 Task: Create a due date automation trigger when advanced on, on the wednesday before a card is due add fields without custom field "Resume" checked at 11:00 AM.
Action: Mouse moved to (1068, 93)
Screenshot: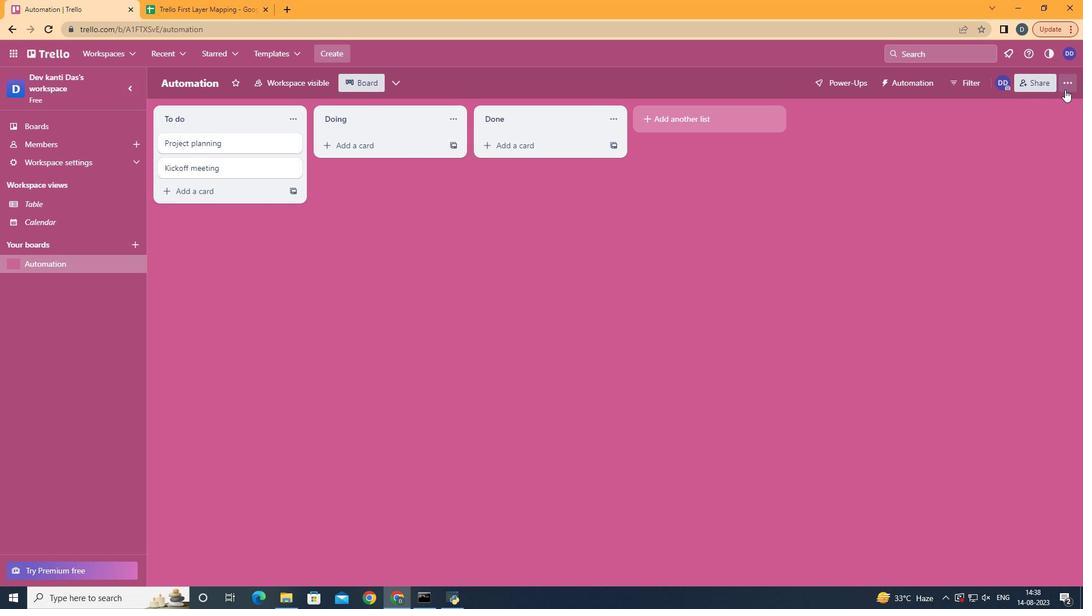 
Action: Mouse pressed left at (1068, 93)
Screenshot: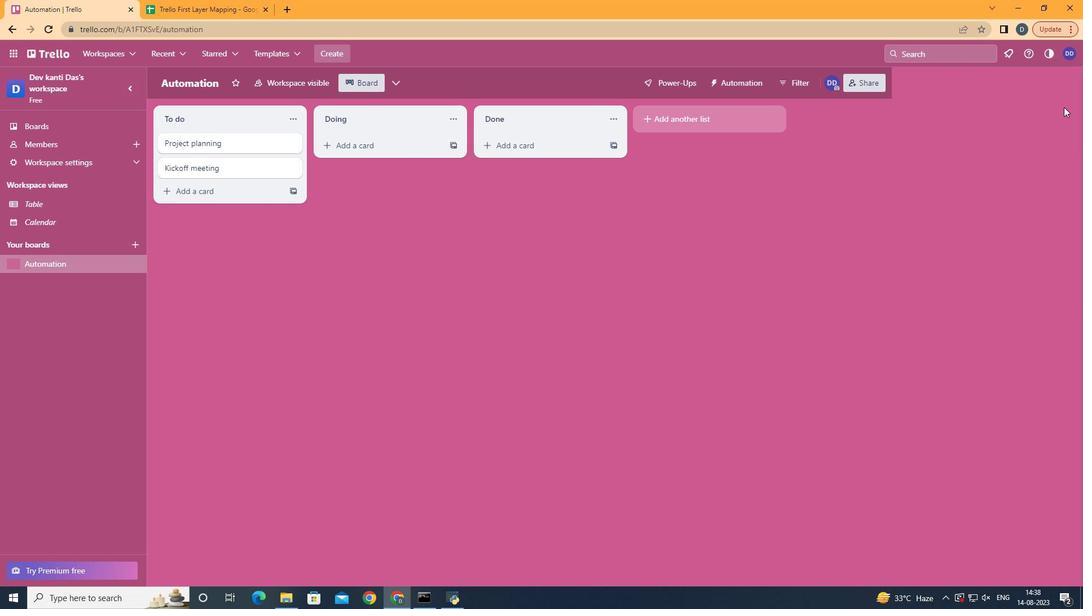 
Action: Mouse moved to (988, 247)
Screenshot: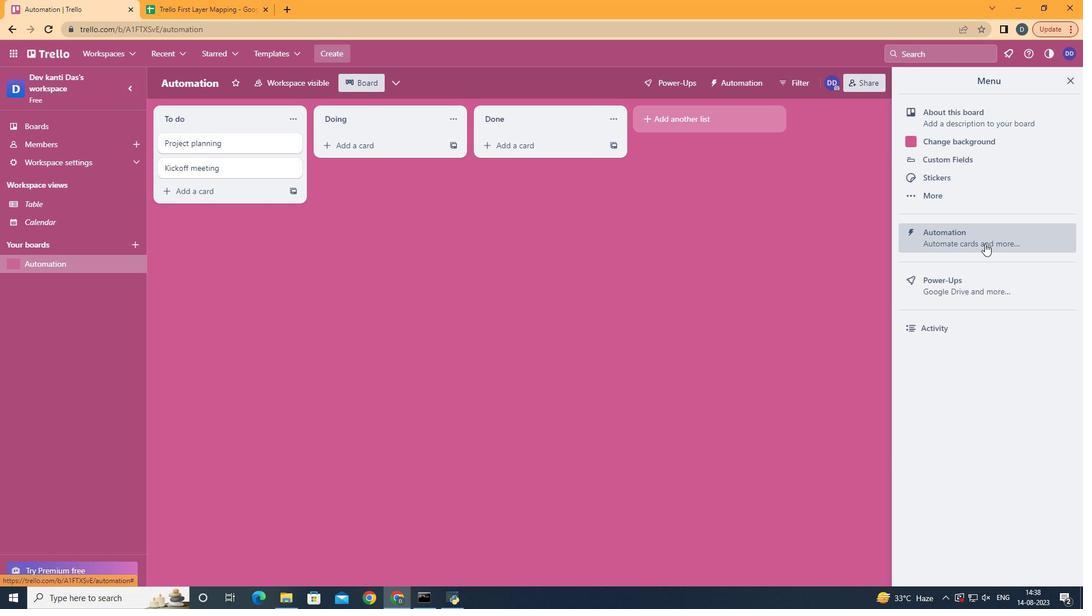 
Action: Mouse pressed left at (988, 247)
Screenshot: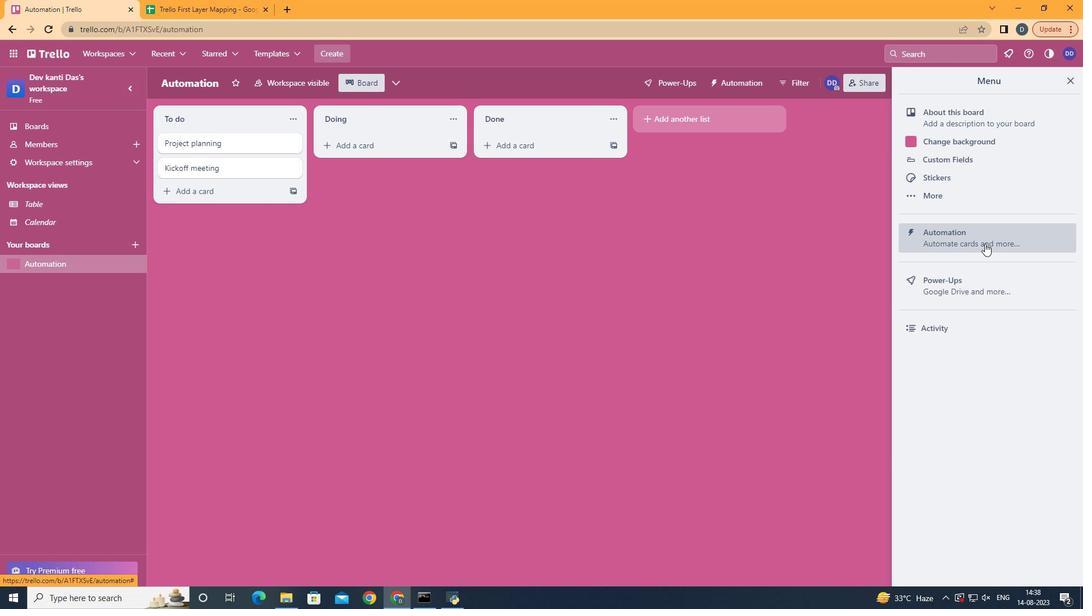 
Action: Mouse moved to (213, 229)
Screenshot: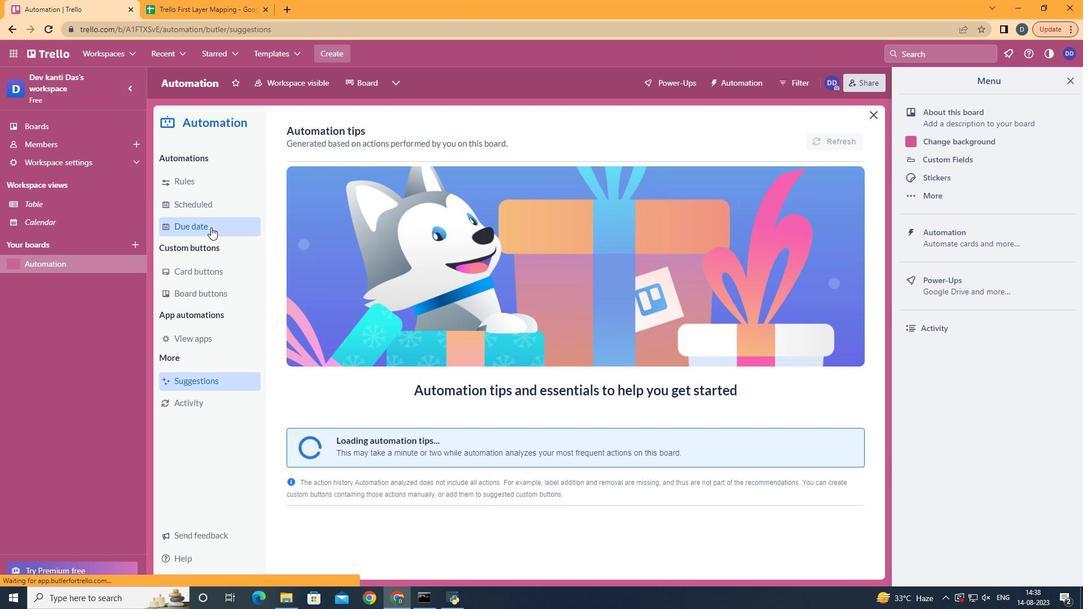 
Action: Mouse pressed left at (213, 229)
Screenshot: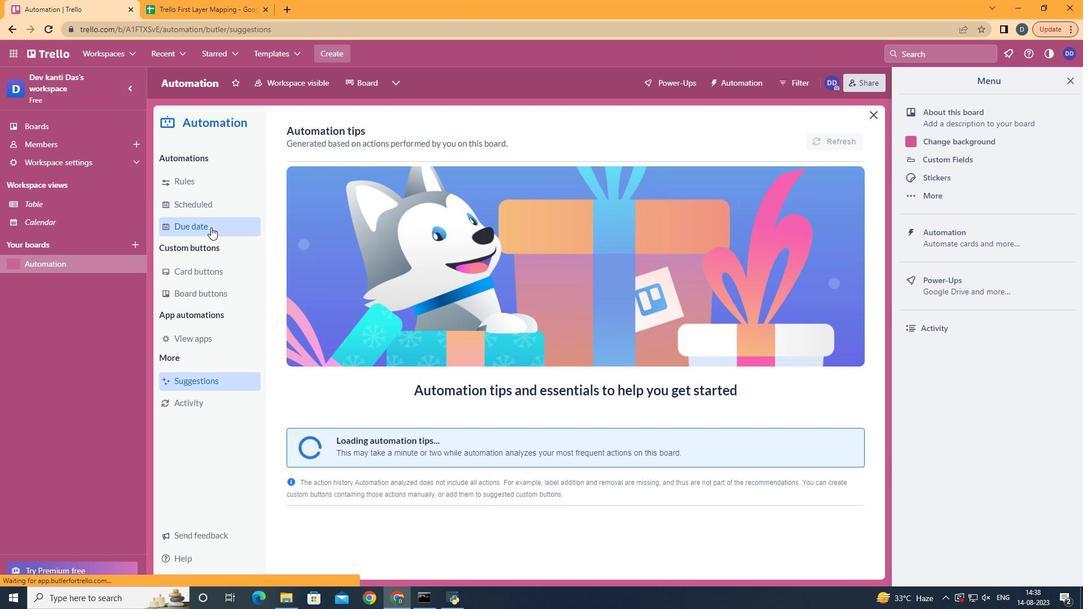 
Action: Mouse moved to (787, 141)
Screenshot: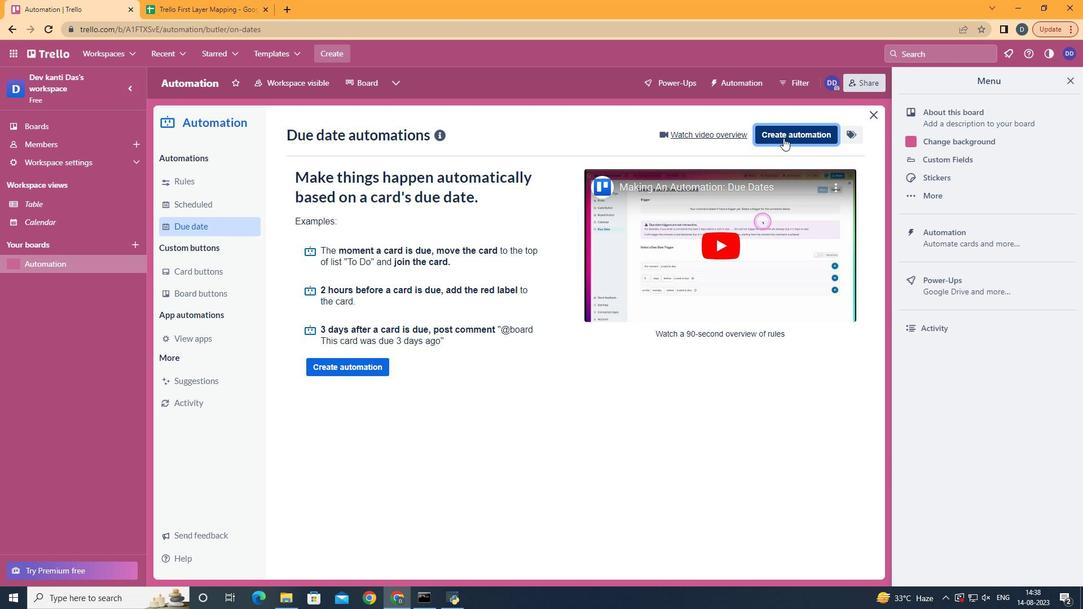 
Action: Mouse pressed left at (787, 141)
Screenshot: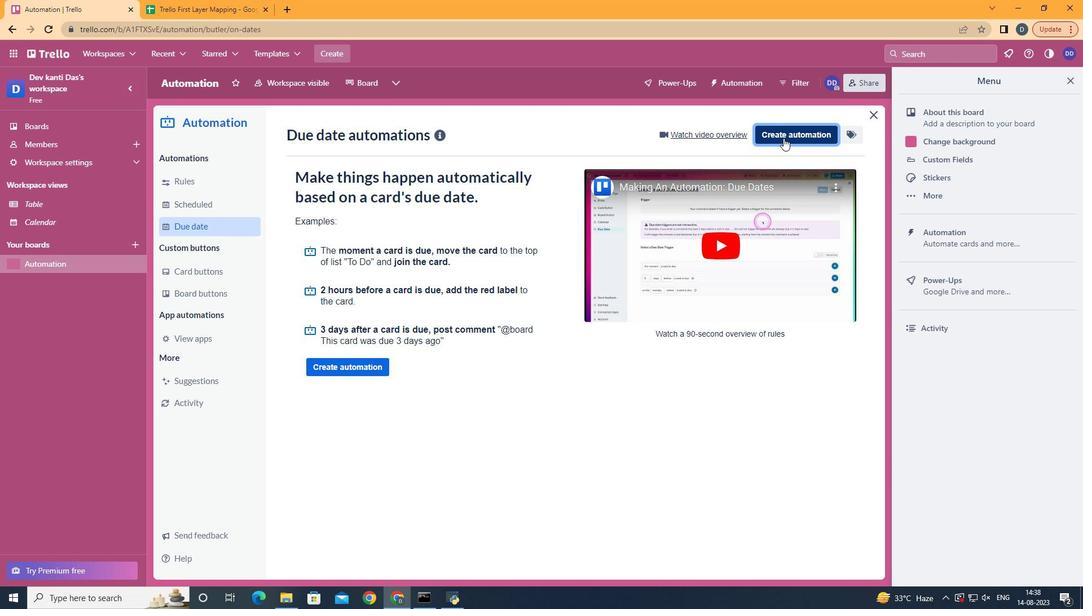 
Action: Mouse moved to (534, 248)
Screenshot: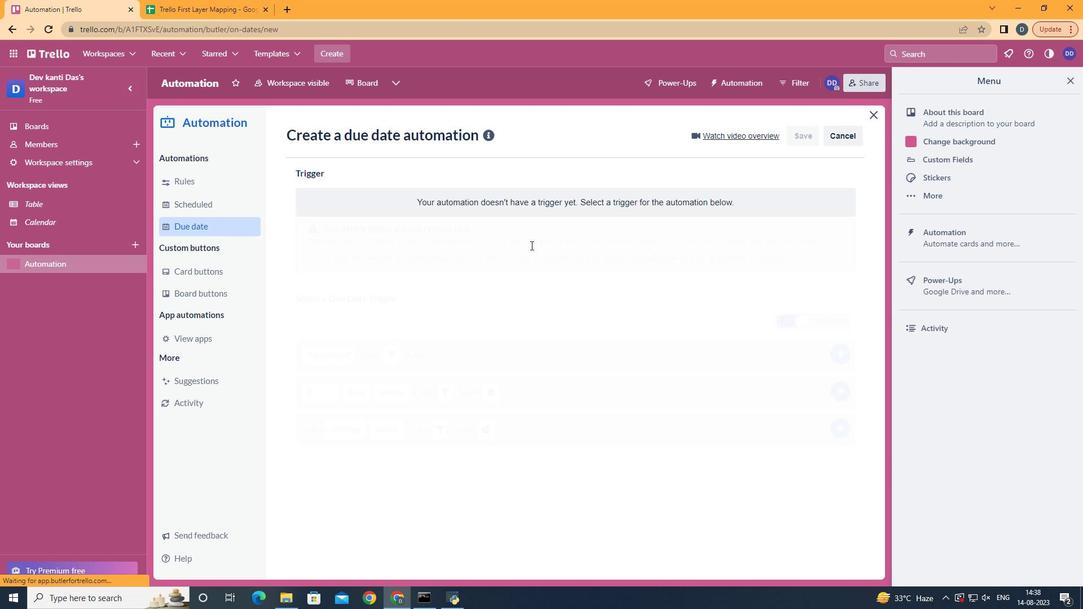 
Action: Mouse pressed left at (534, 248)
Screenshot: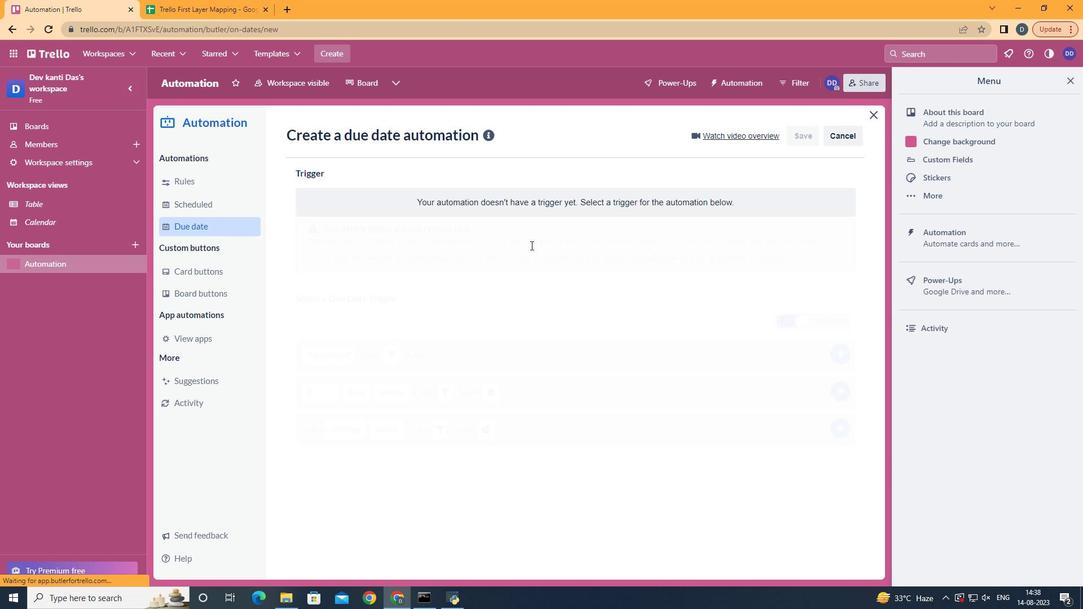 
Action: Mouse moved to (372, 345)
Screenshot: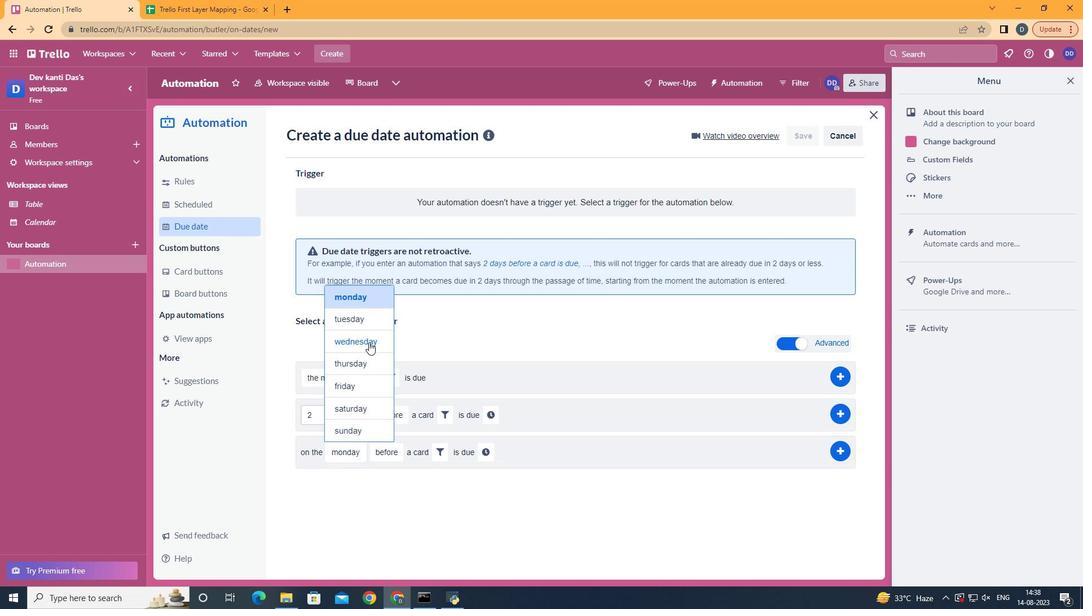 
Action: Mouse pressed left at (372, 345)
Screenshot: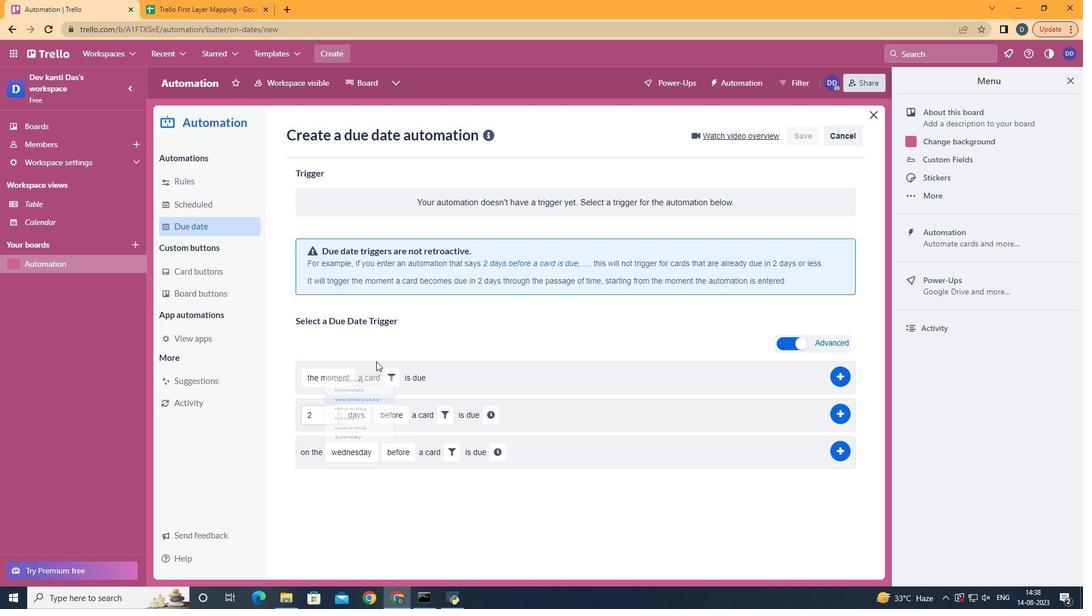 
Action: Mouse moved to (457, 452)
Screenshot: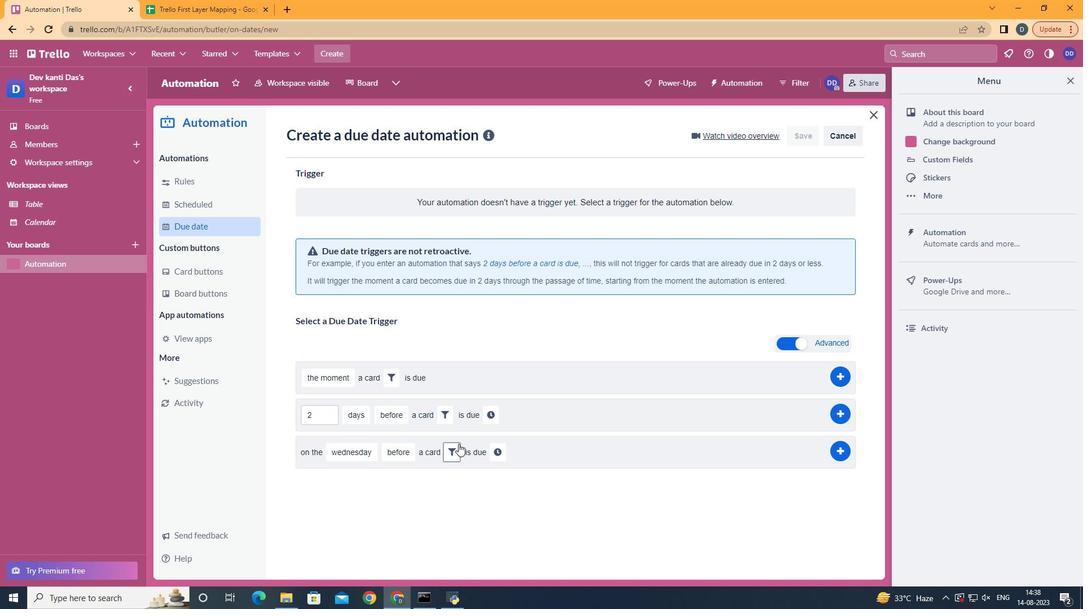 
Action: Mouse pressed left at (457, 452)
Screenshot: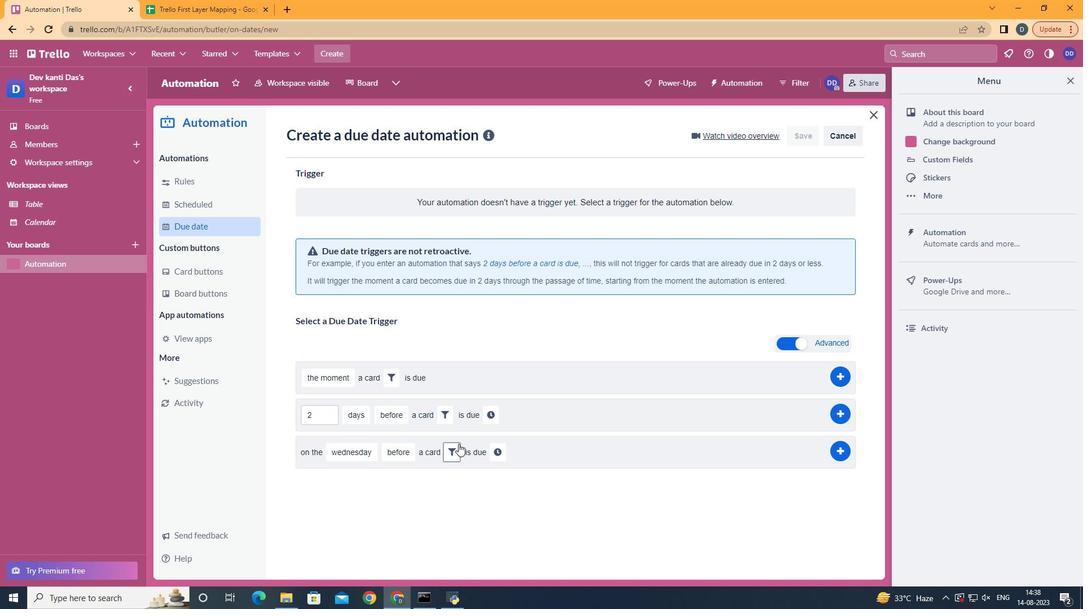 
Action: Mouse moved to (661, 493)
Screenshot: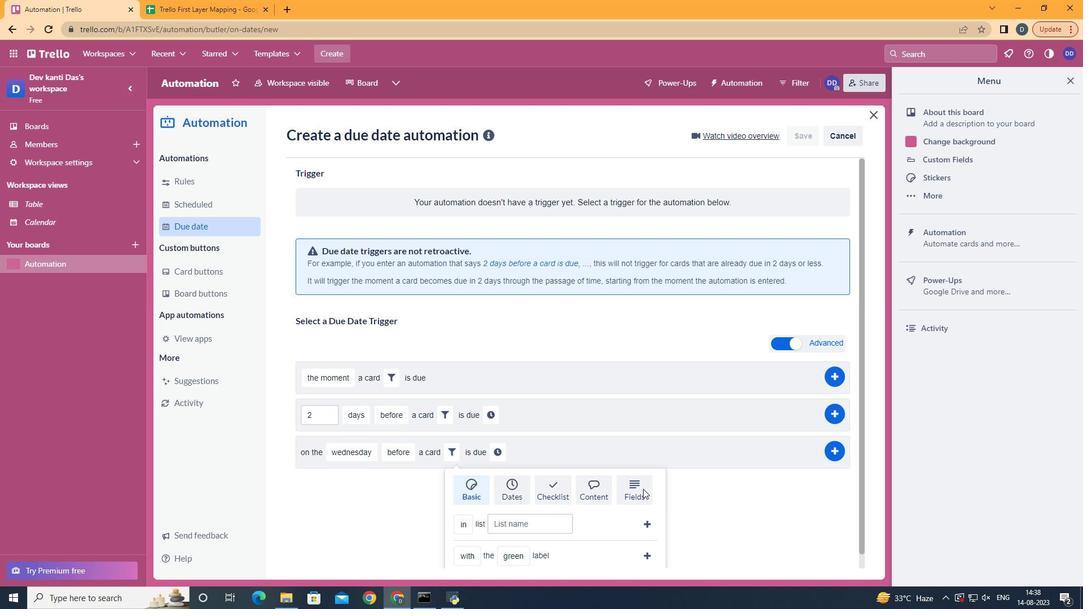 
Action: Mouse pressed left at (661, 493)
Screenshot: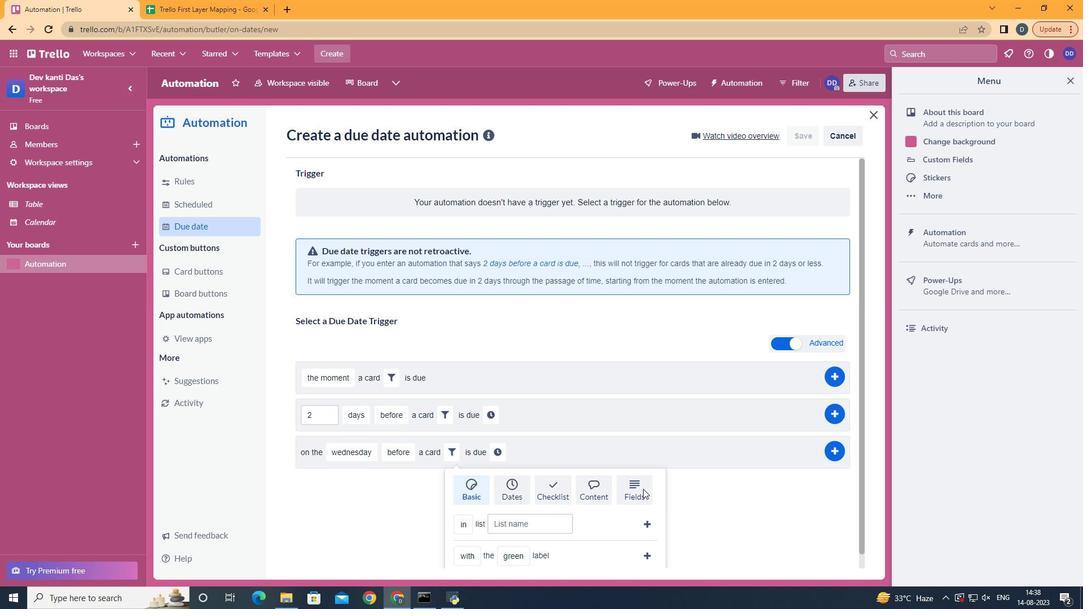 
Action: Mouse moved to (646, 492)
Screenshot: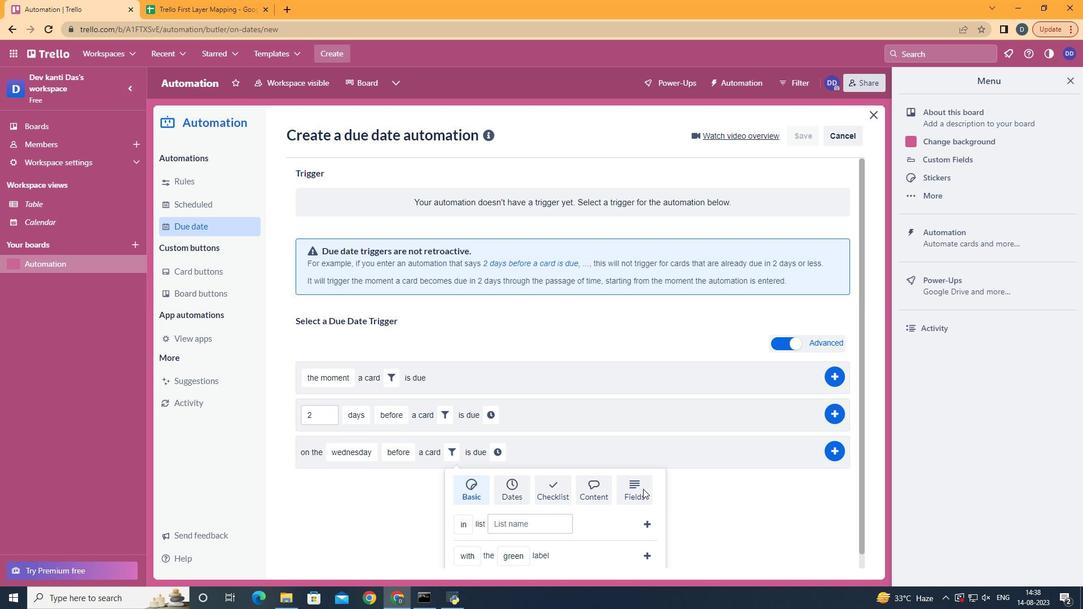 
Action: Mouse pressed left at (646, 492)
Screenshot: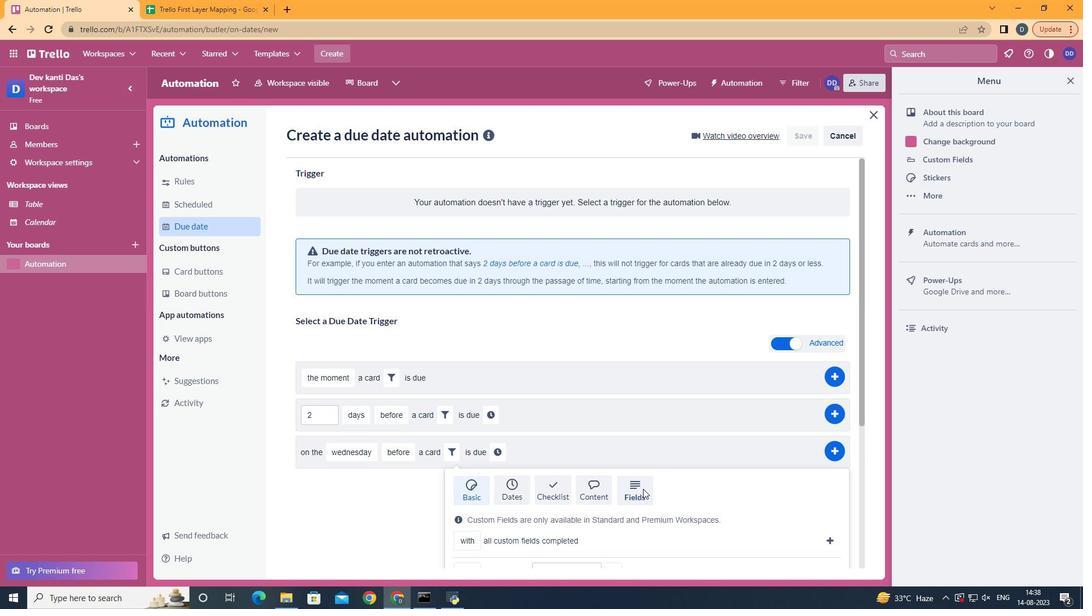 
Action: Mouse scrolled (646, 492) with delta (0, 0)
Screenshot: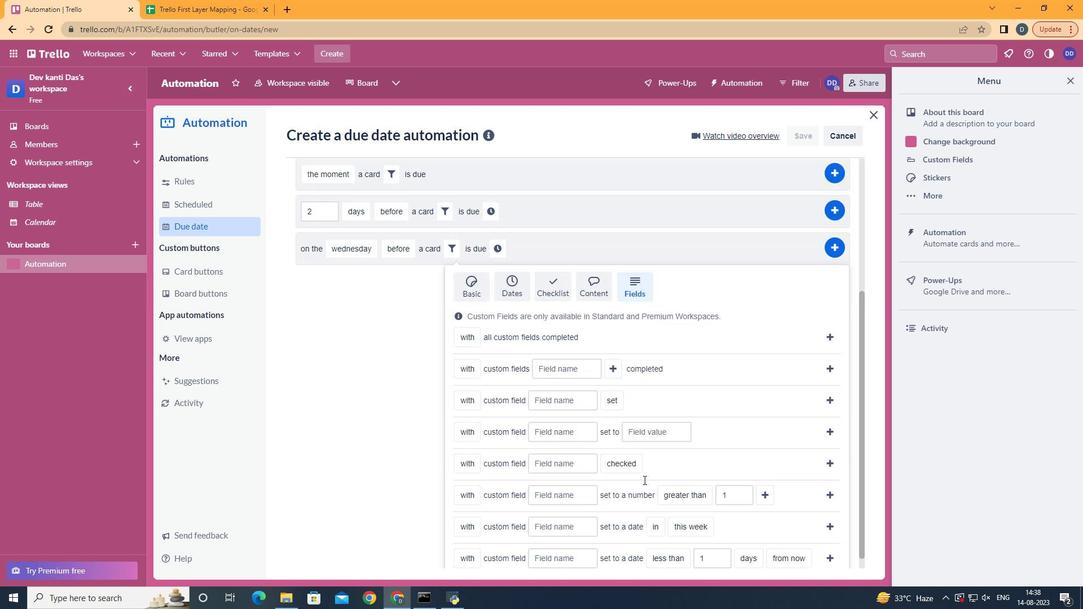 
Action: Mouse scrolled (646, 491) with delta (0, -1)
Screenshot: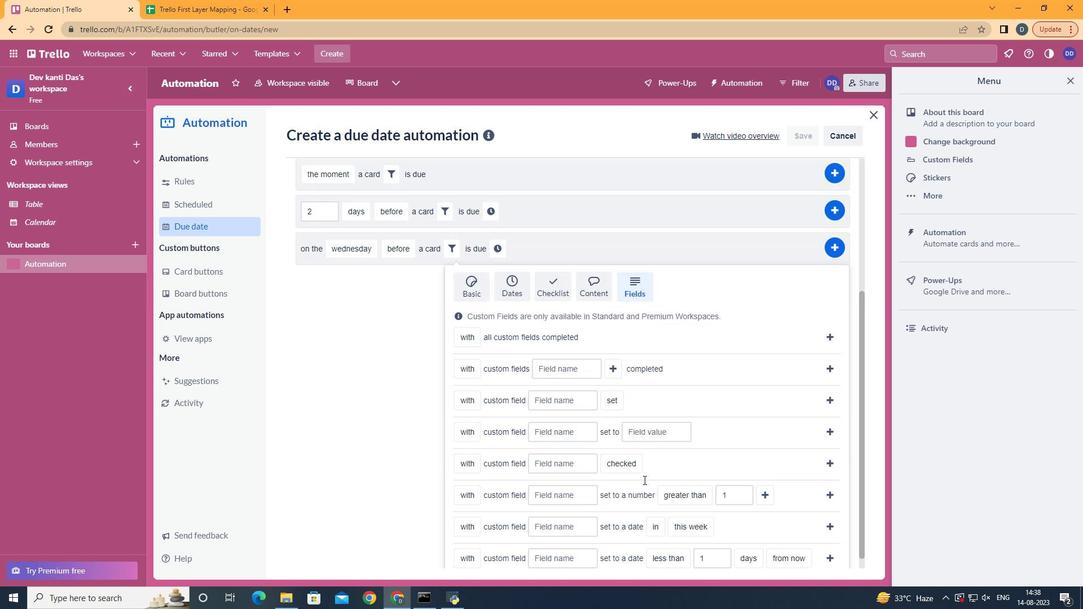 
Action: Mouse scrolled (646, 492) with delta (0, 0)
Screenshot: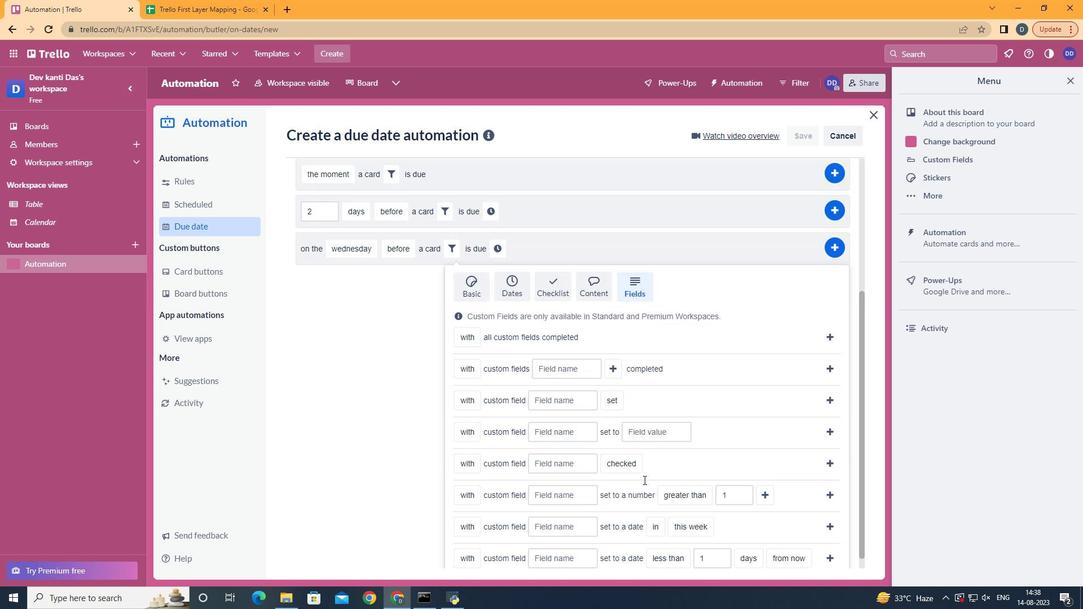 
Action: Mouse scrolled (646, 491) with delta (0, -1)
Screenshot: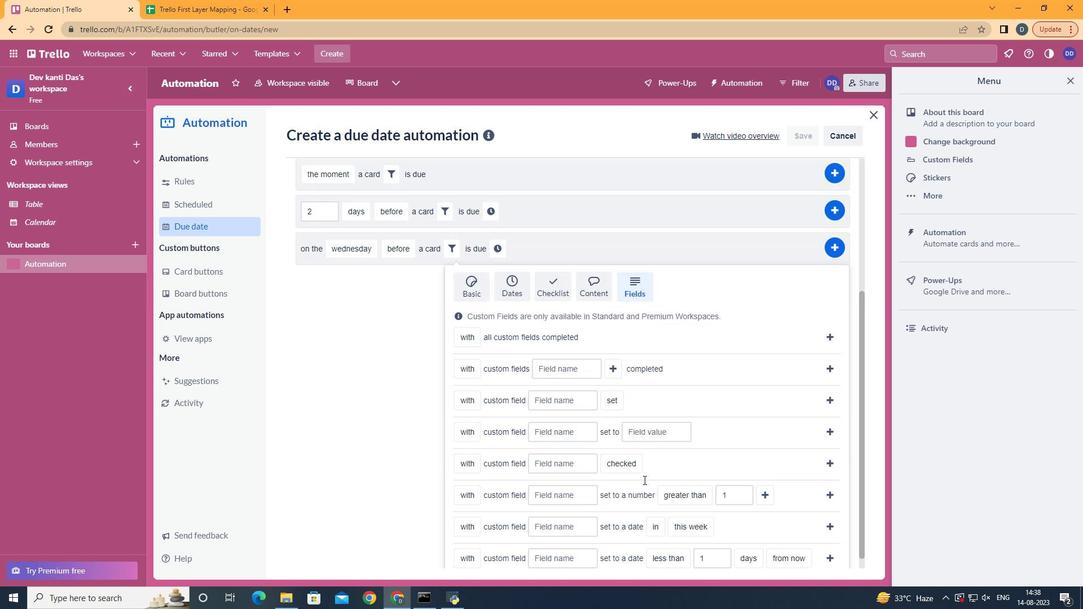 
Action: Mouse scrolled (646, 492) with delta (0, 0)
Screenshot: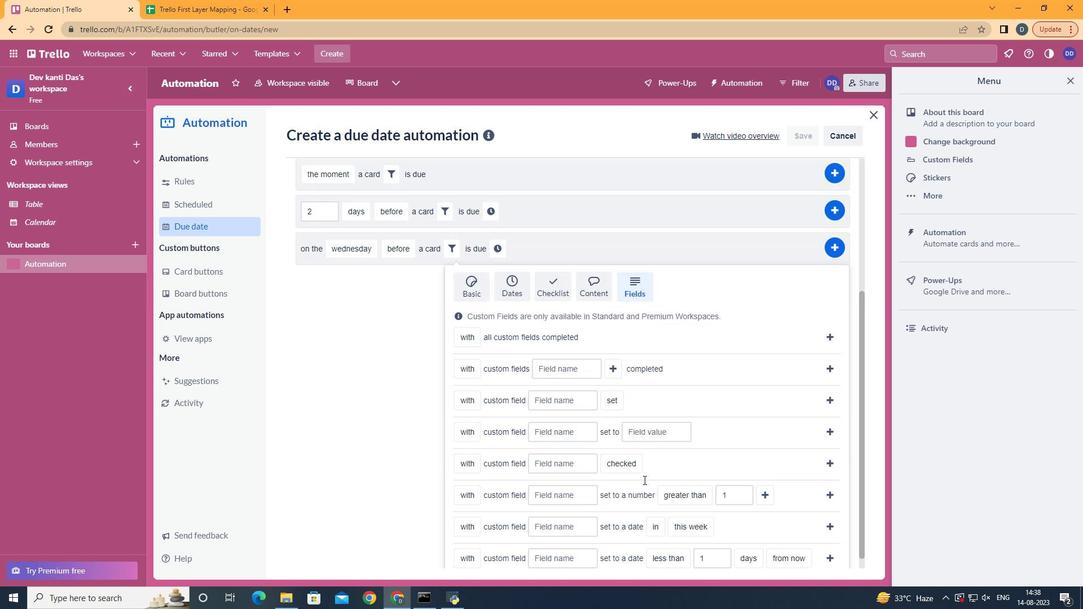 
Action: Mouse moved to (484, 488)
Screenshot: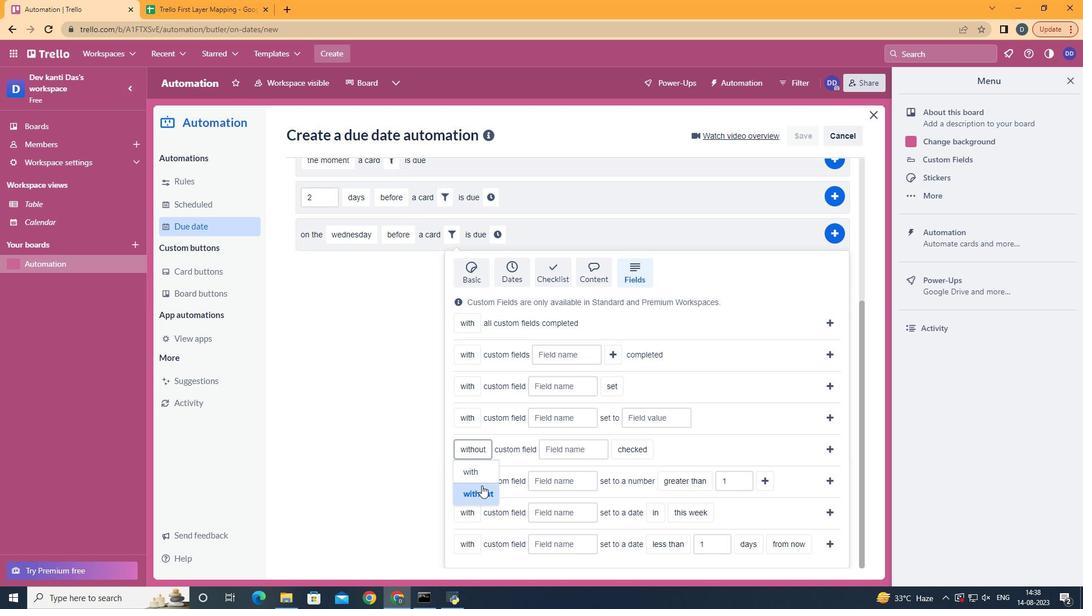 
Action: Mouse pressed left at (484, 488)
Screenshot: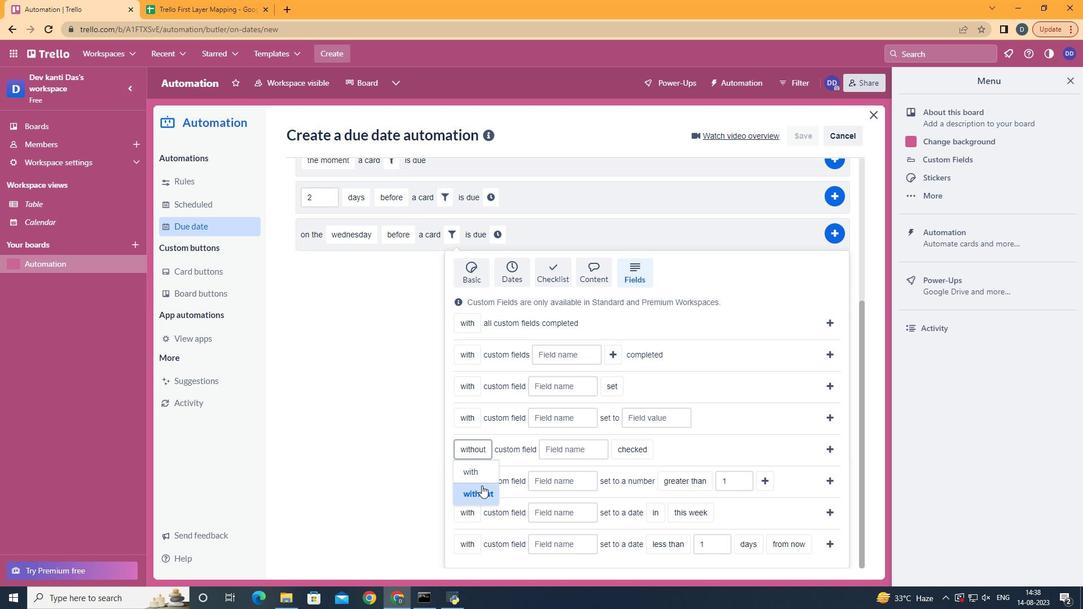 
Action: Mouse moved to (581, 461)
Screenshot: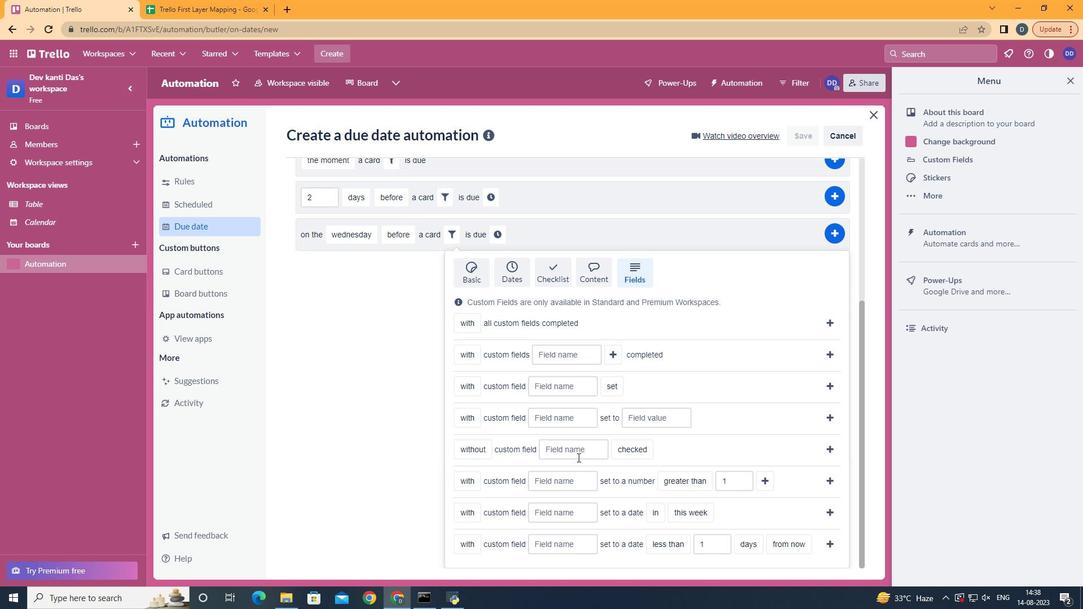 
Action: Mouse pressed left at (581, 461)
Screenshot: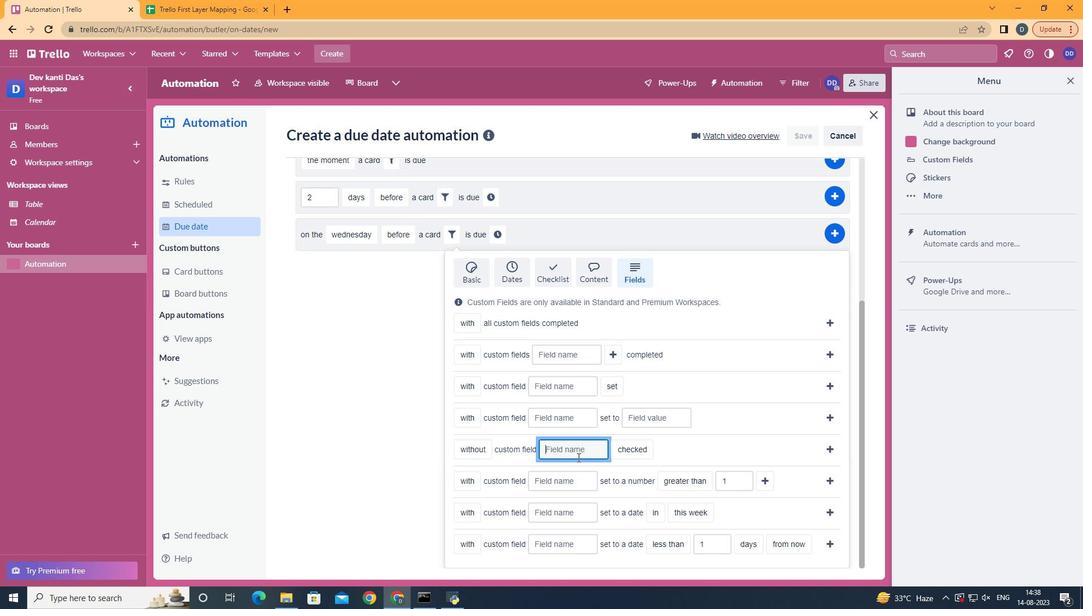 
Action: Key pressed <Key.shift>Resume
Screenshot: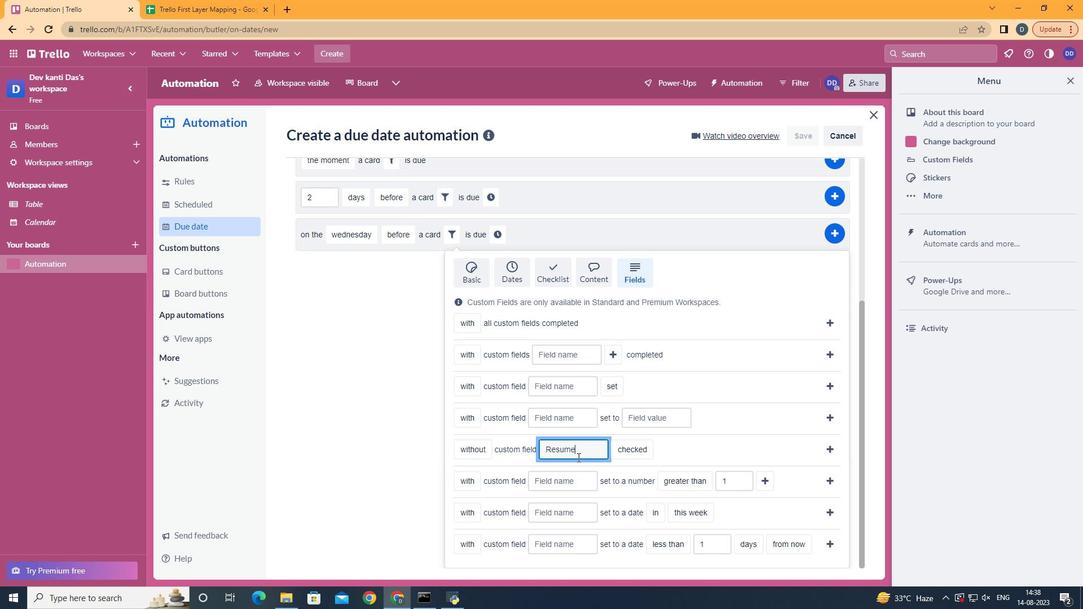 
Action: Mouse moved to (830, 448)
Screenshot: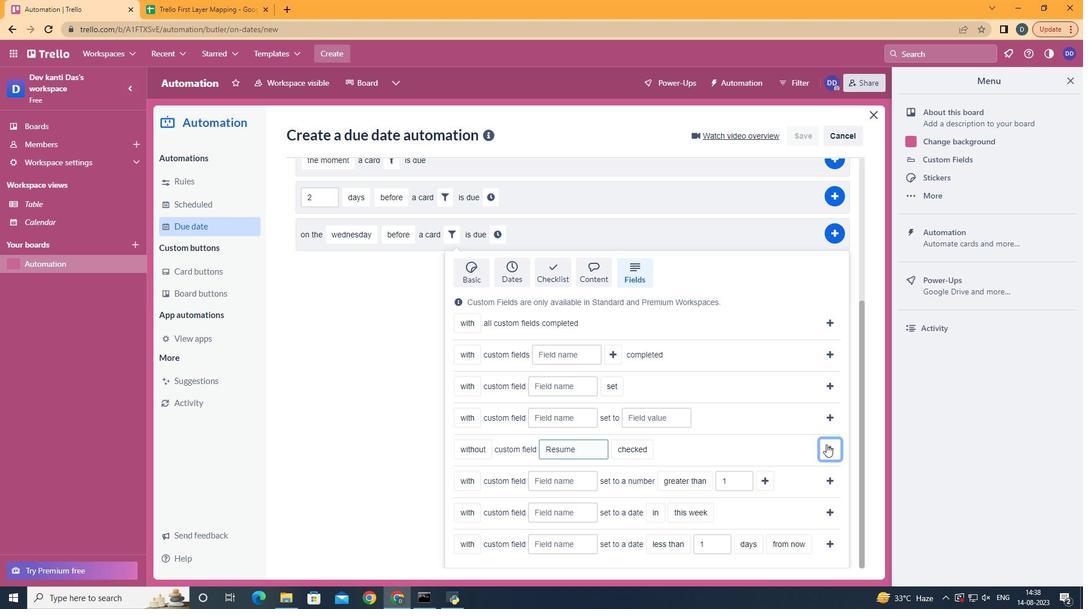 
Action: Mouse pressed left at (830, 448)
Screenshot: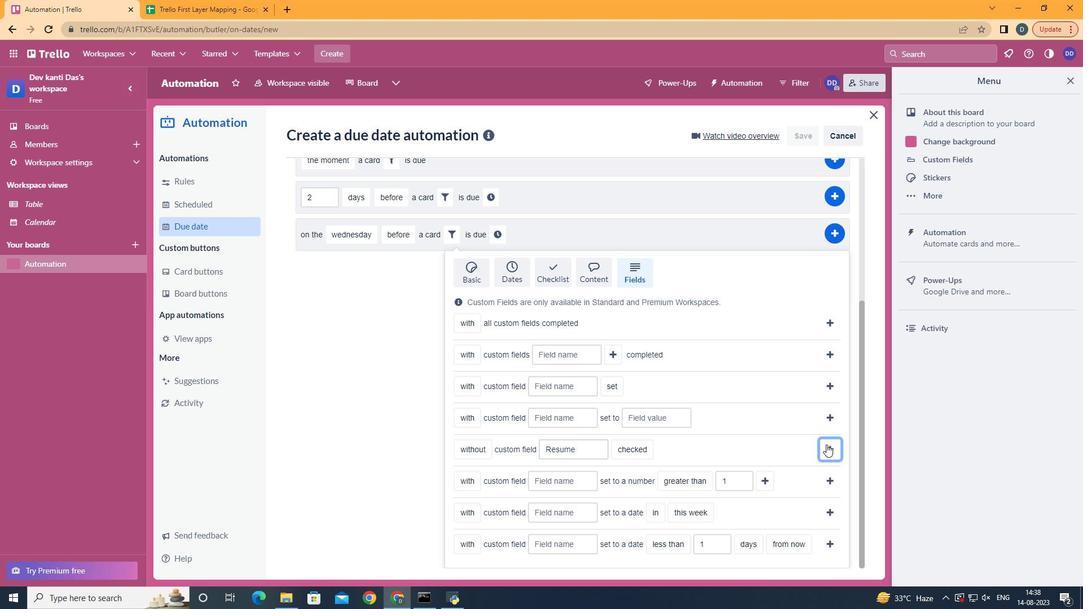 
Action: Mouse moved to (669, 458)
Screenshot: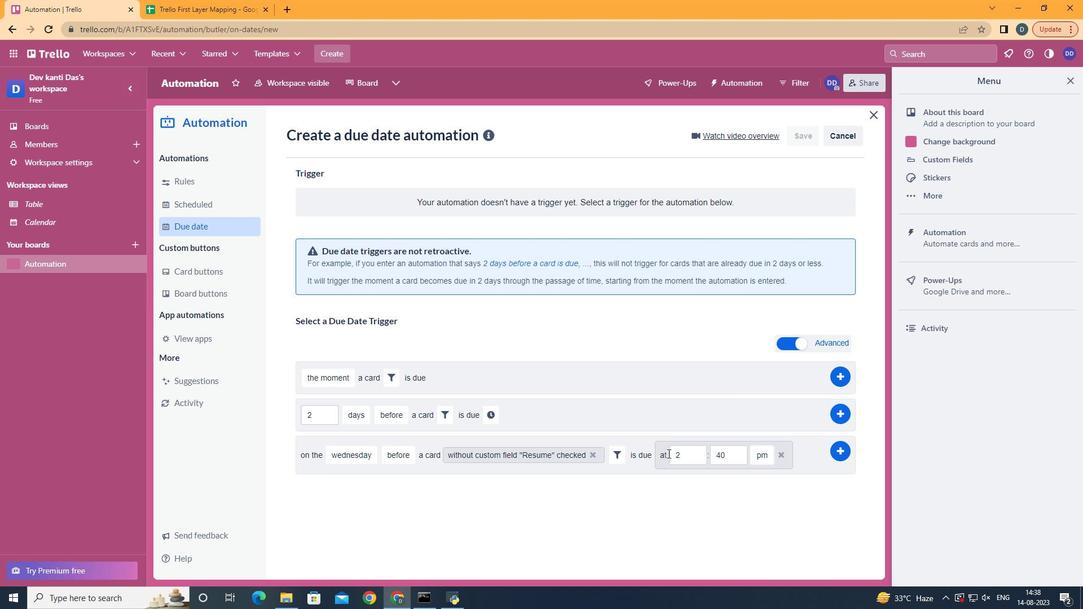 
Action: Mouse pressed left at (669, 458)
Screenshot: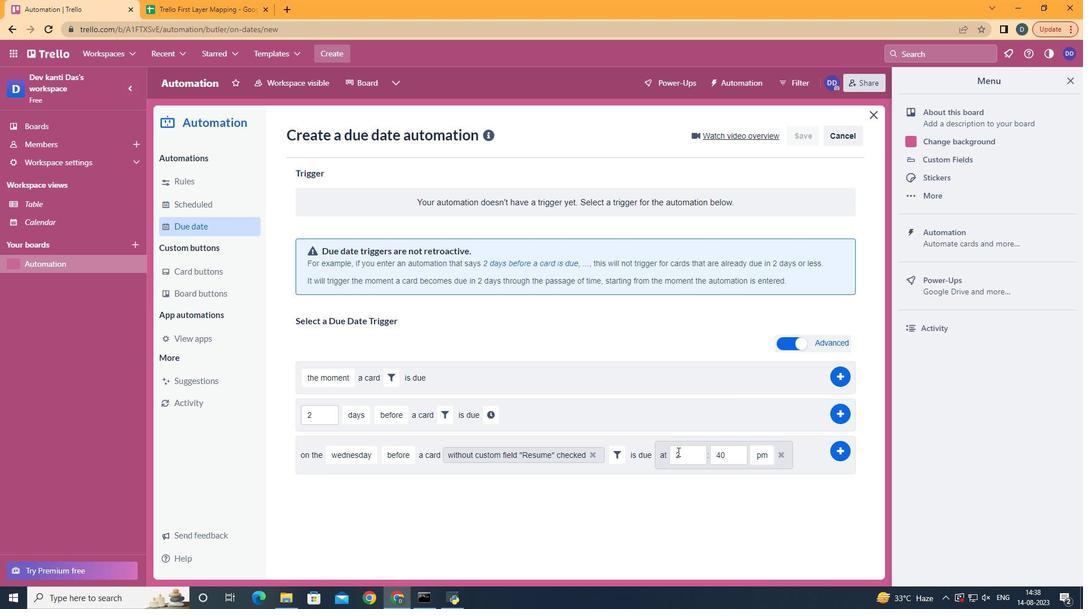 
Action: Mouse moved to (697, 453)
Screenshot: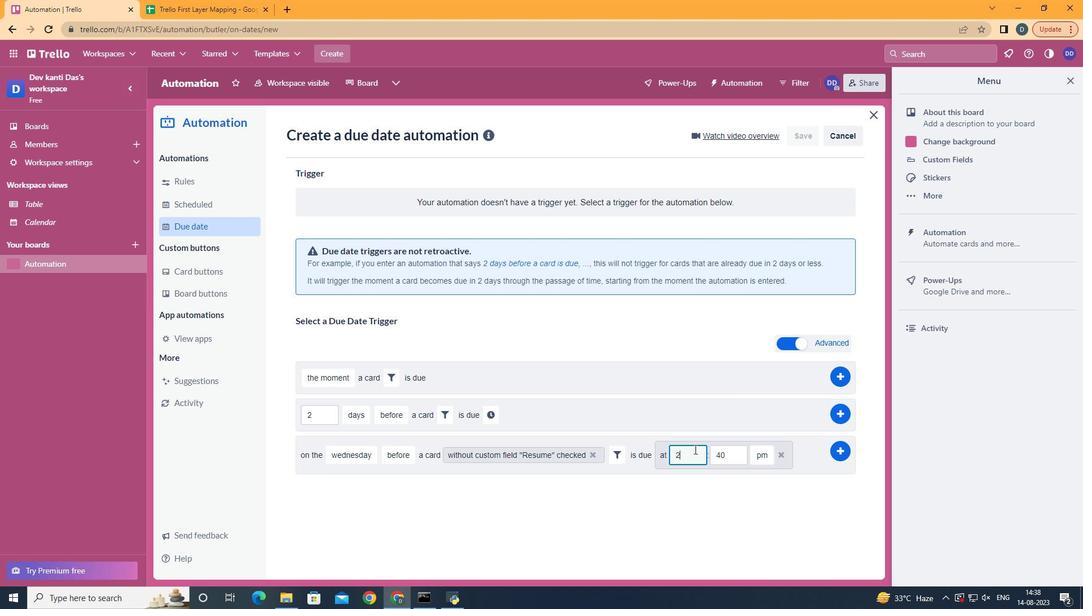 
Action: Mouse pressed left at (697, 453)
Screenshot: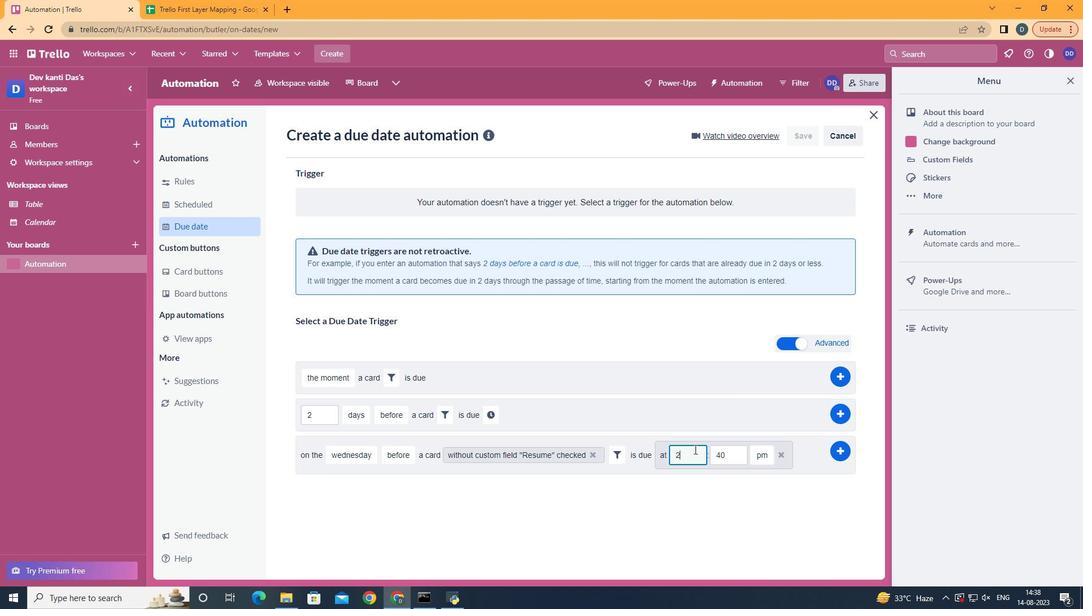 
Action: Mouse moved to (698, 453)
Screenshot: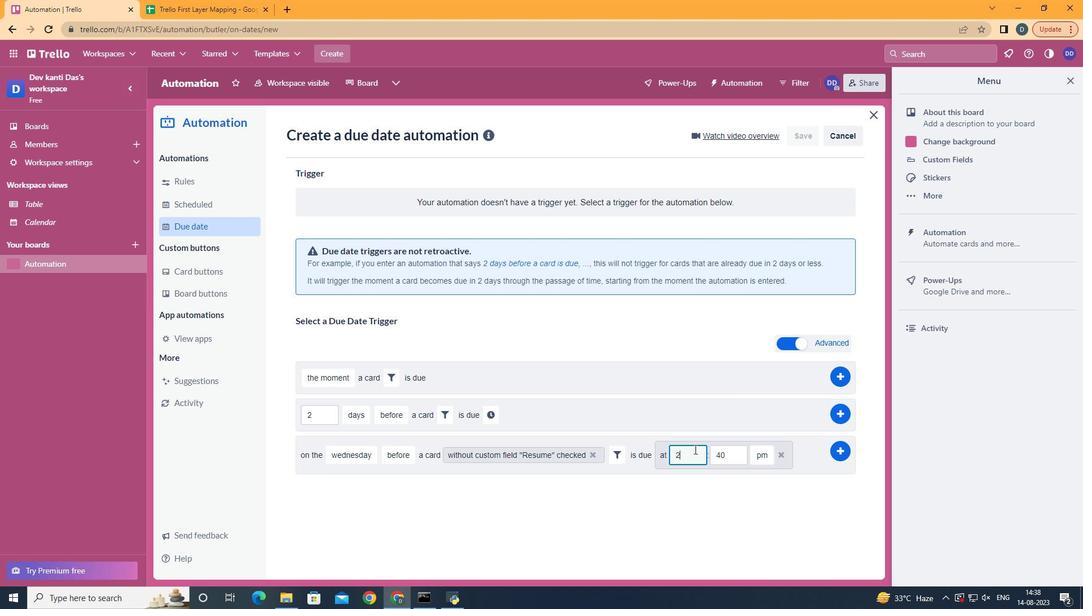 
Action: Key pressed <Key.backspace>11
Screenshot: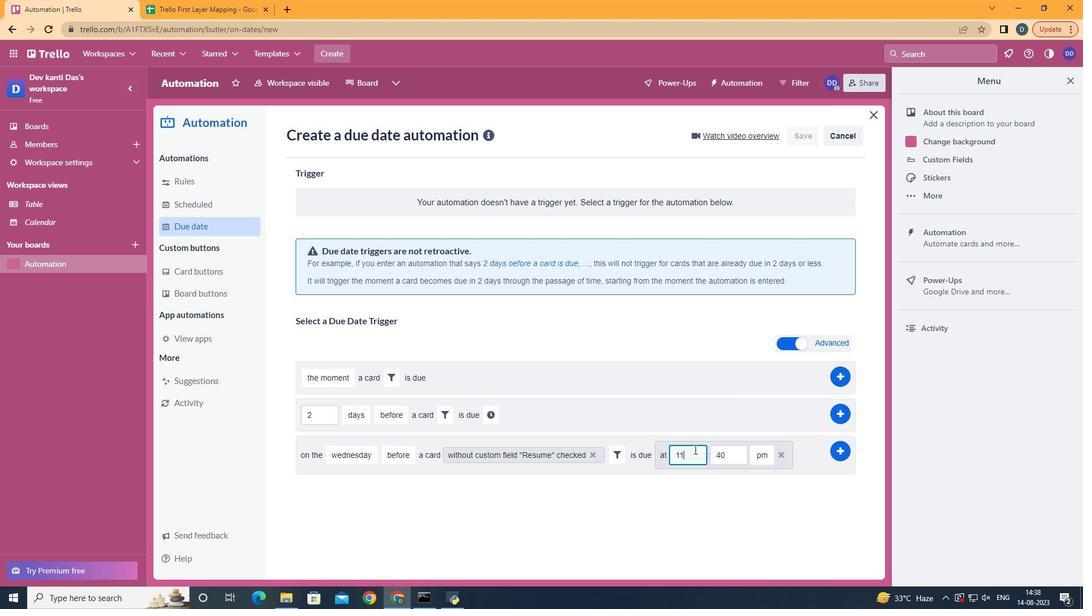 
Action: Mouse moved to (733, 462)
Screenshot: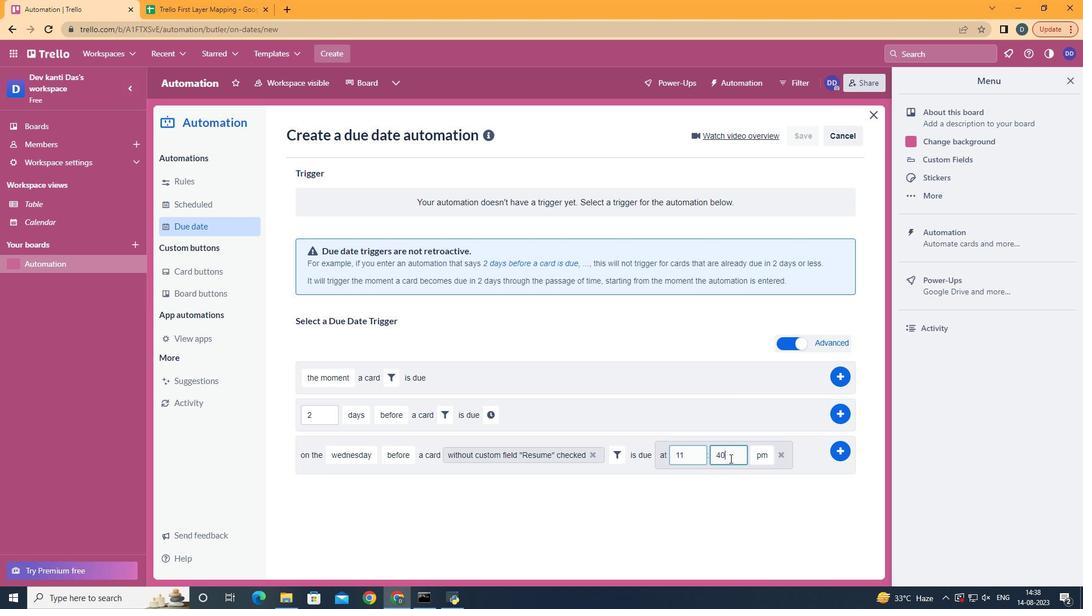 
Action: Mouse pressed left at (733, 462)
Screenshot: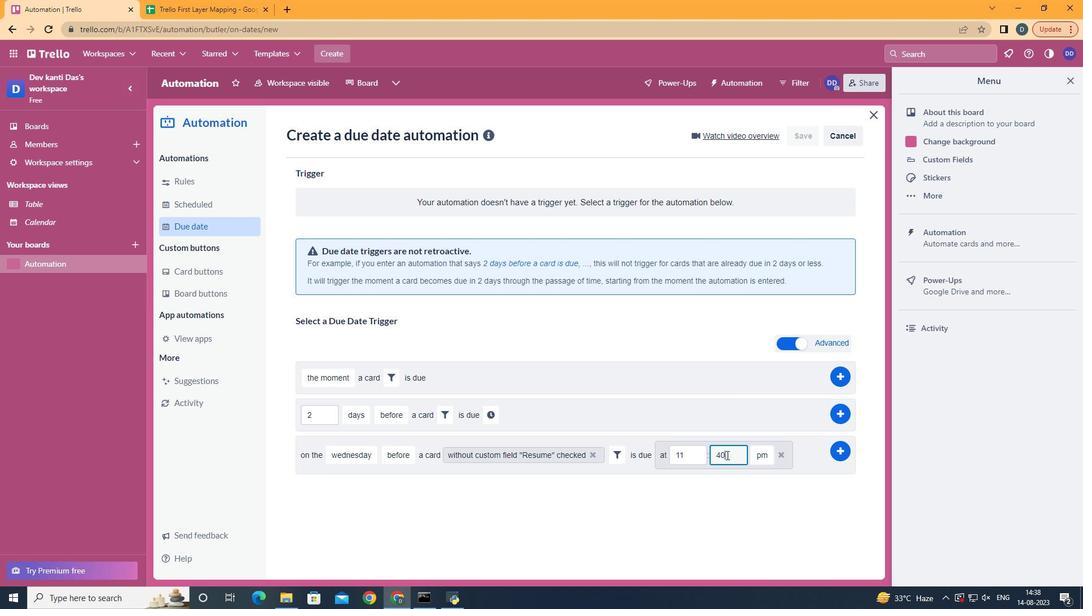 
Action: Mouse moved to (730, 458)
Screenshot: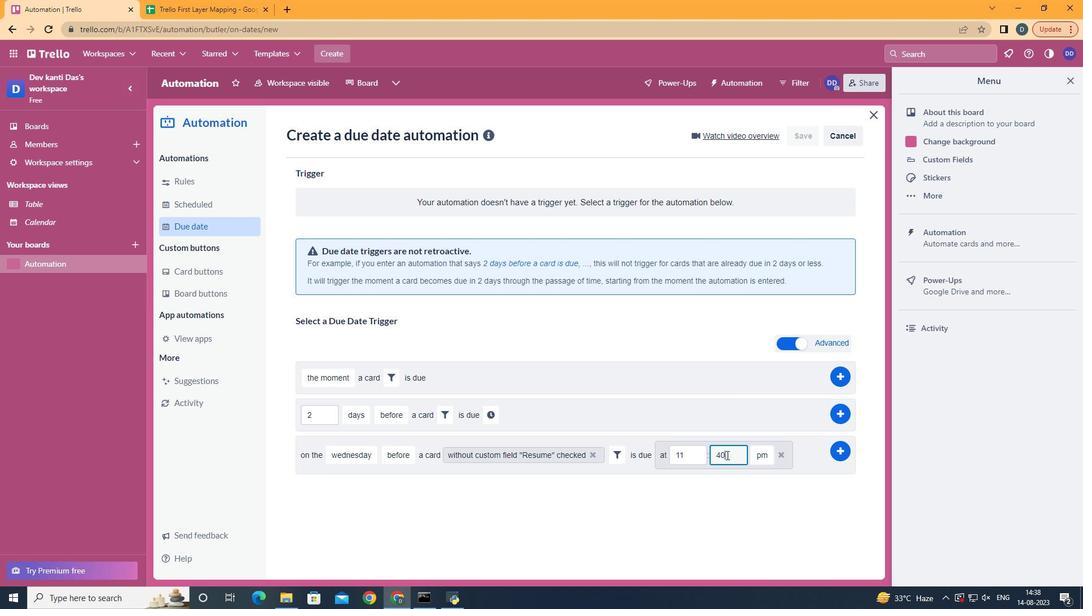 
Action: Key pressed <Key.backspace><Key.backspace><Key.backspace>00
Screenshot: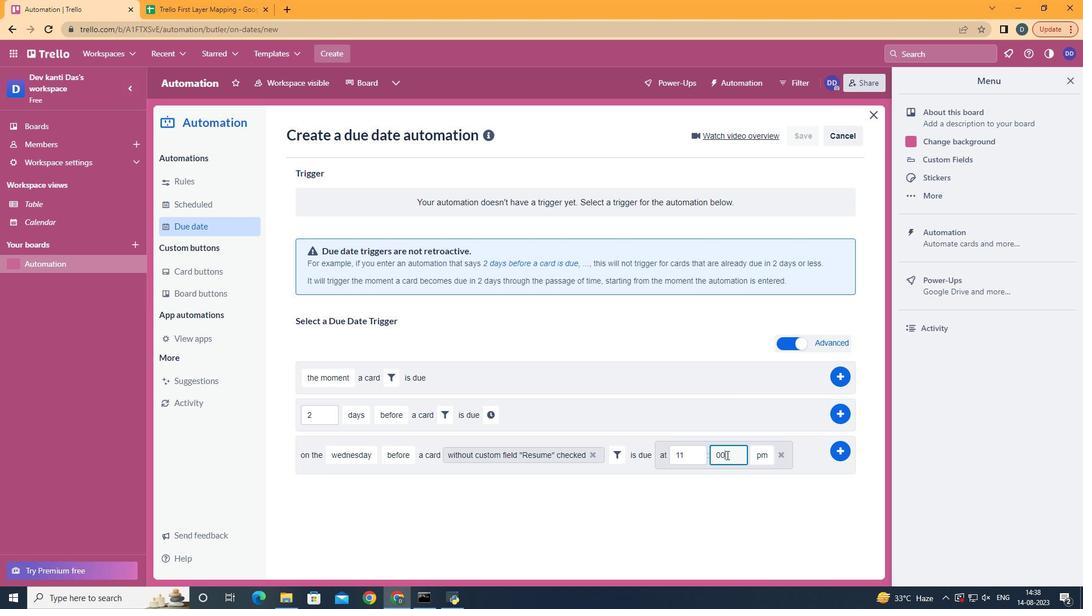 
Action: Mouse moved to (766, 473)
Screenshot: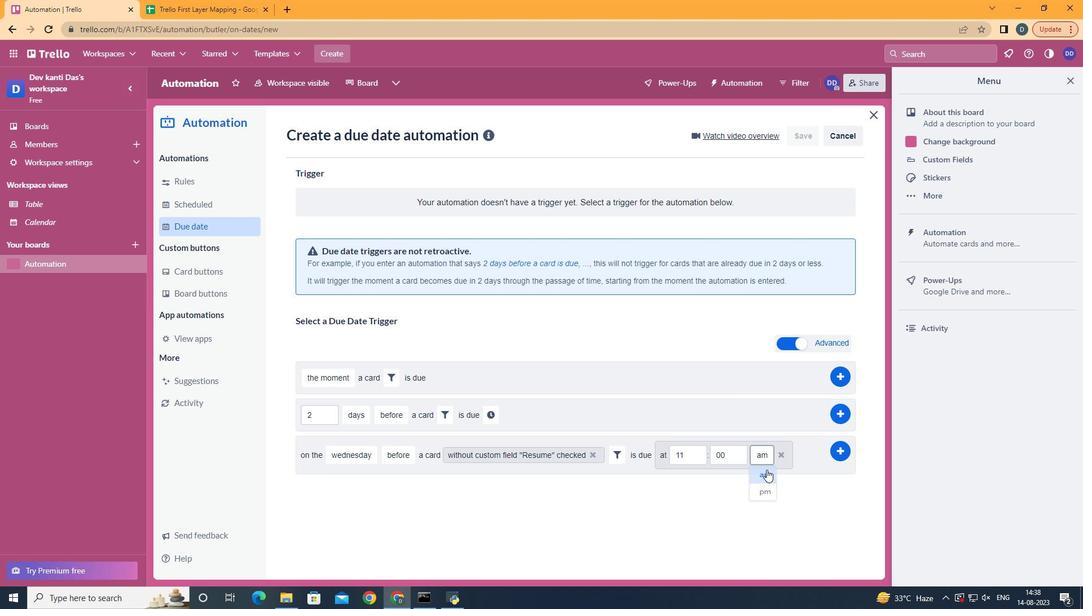 
Action: Mouse pressed left at (766, 473)
Screenshot: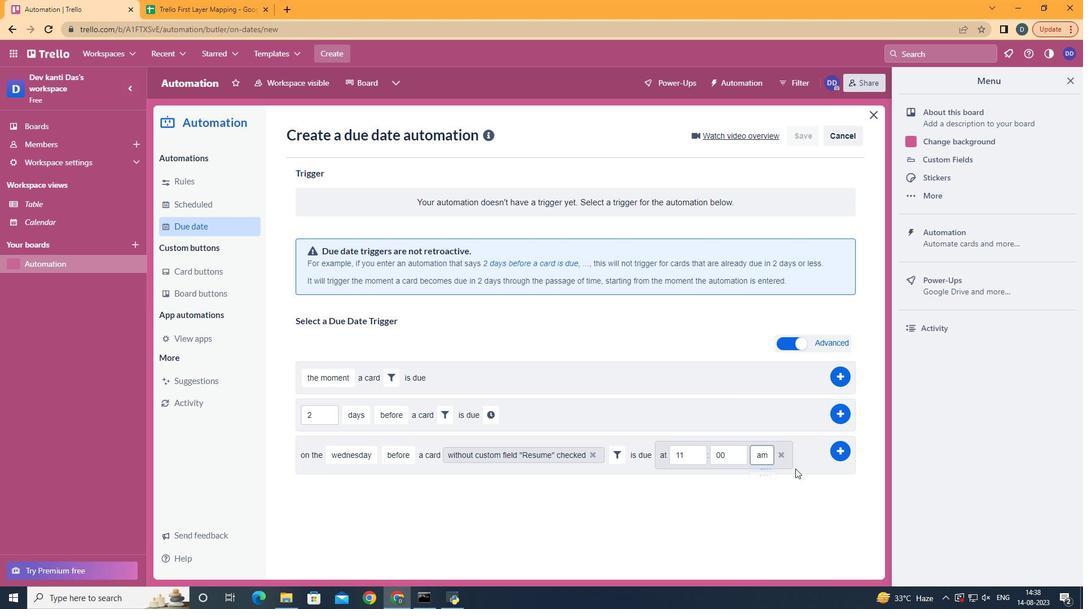 
Action: Mouse moved to (850, 456)
Screenshot: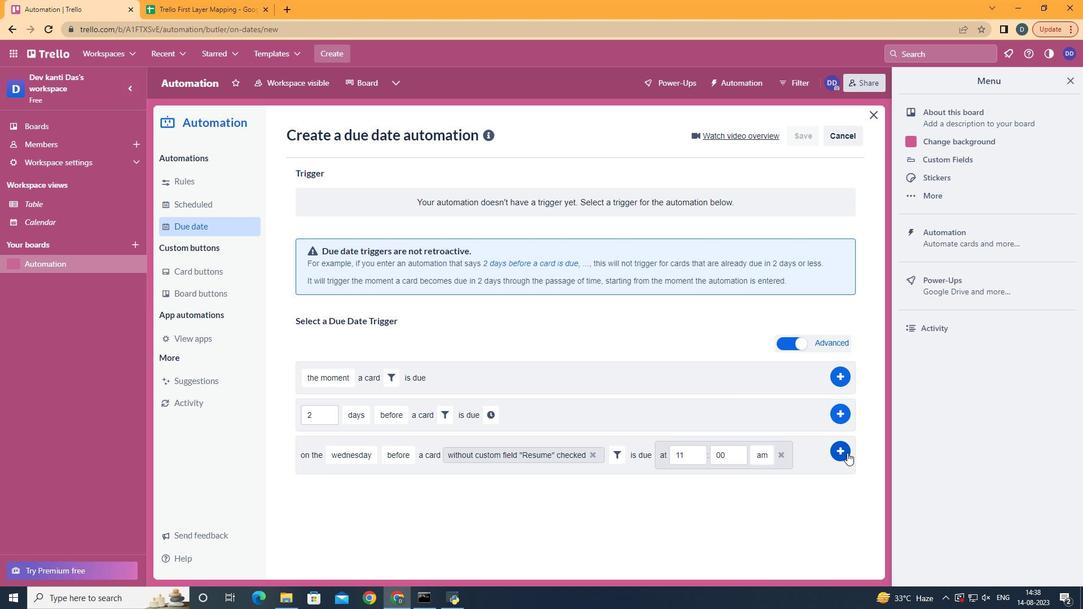 
Action: Mouse pressed left at (850, 456)
Screenshot: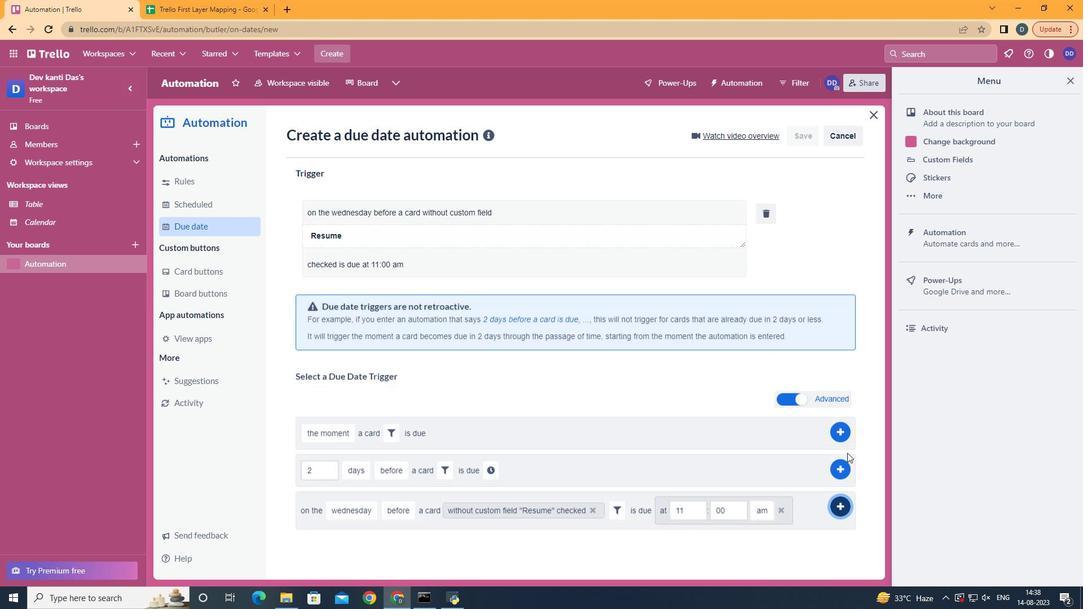 
Action: Mouse moved to (848, 456)
Screenshot: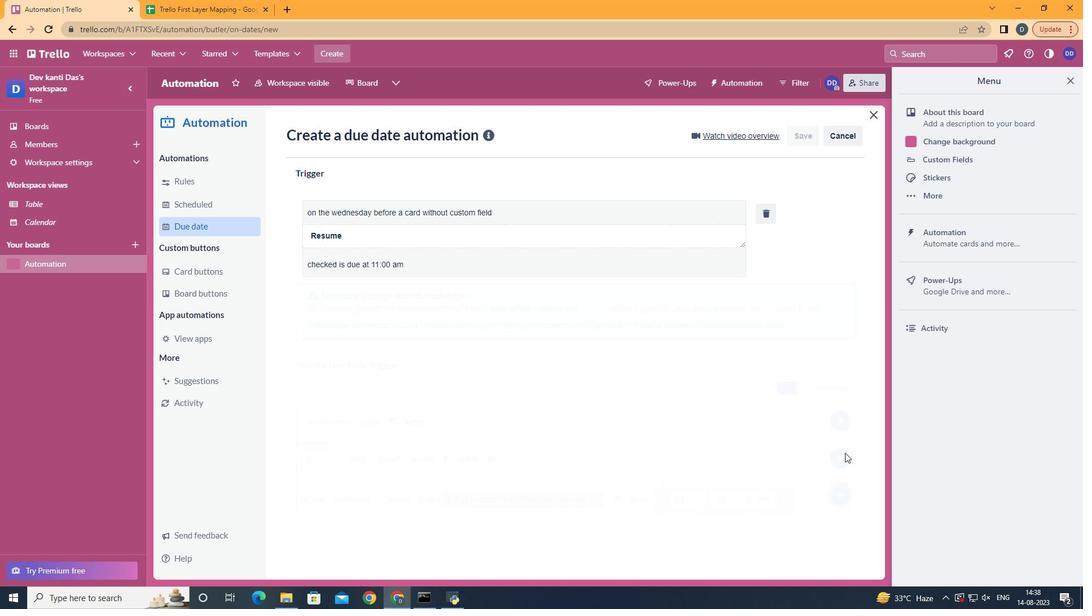 
